 Task: Add Nature's Way Sambucus Relief Kids Immune Support Gummies to the cart.
Action: Mouse moved to (268, 133)
Screenshot: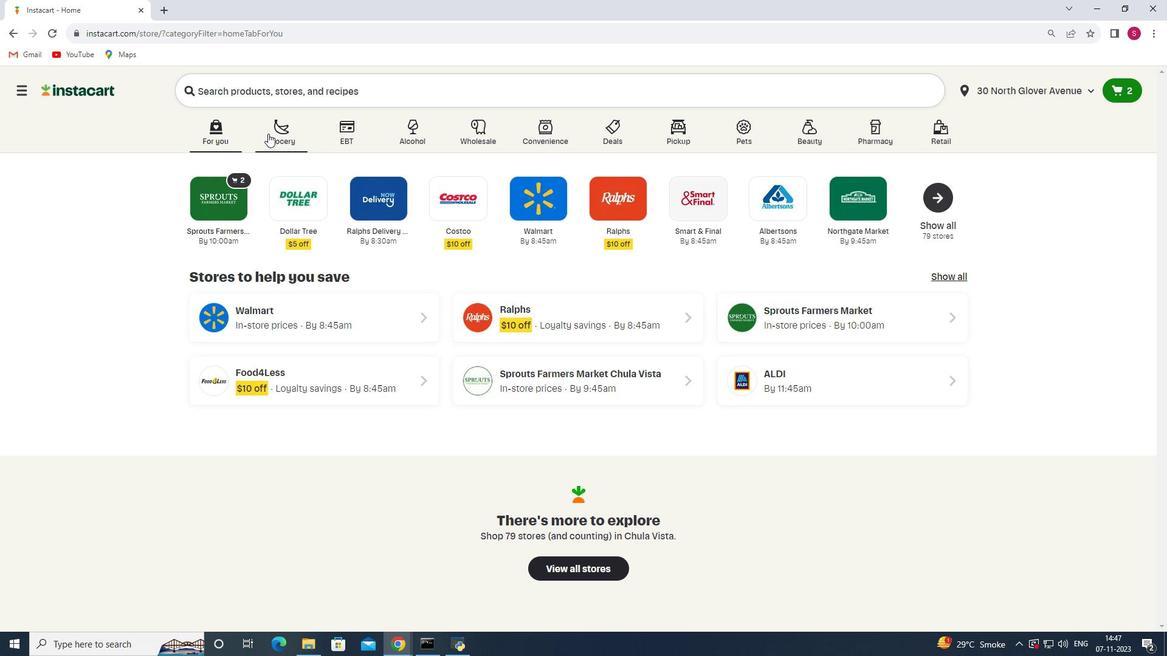
Action: Mouse pressed left at (268, 133)
Screenshot: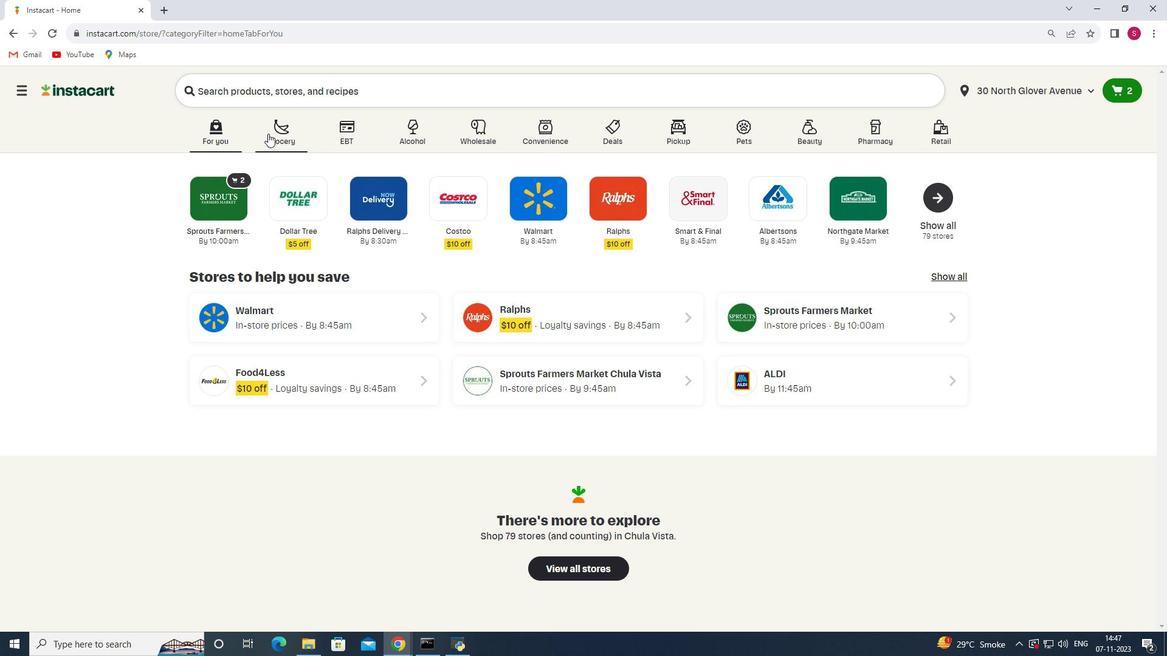 
Action: Mouse moved to (265, 365)
Screenshot: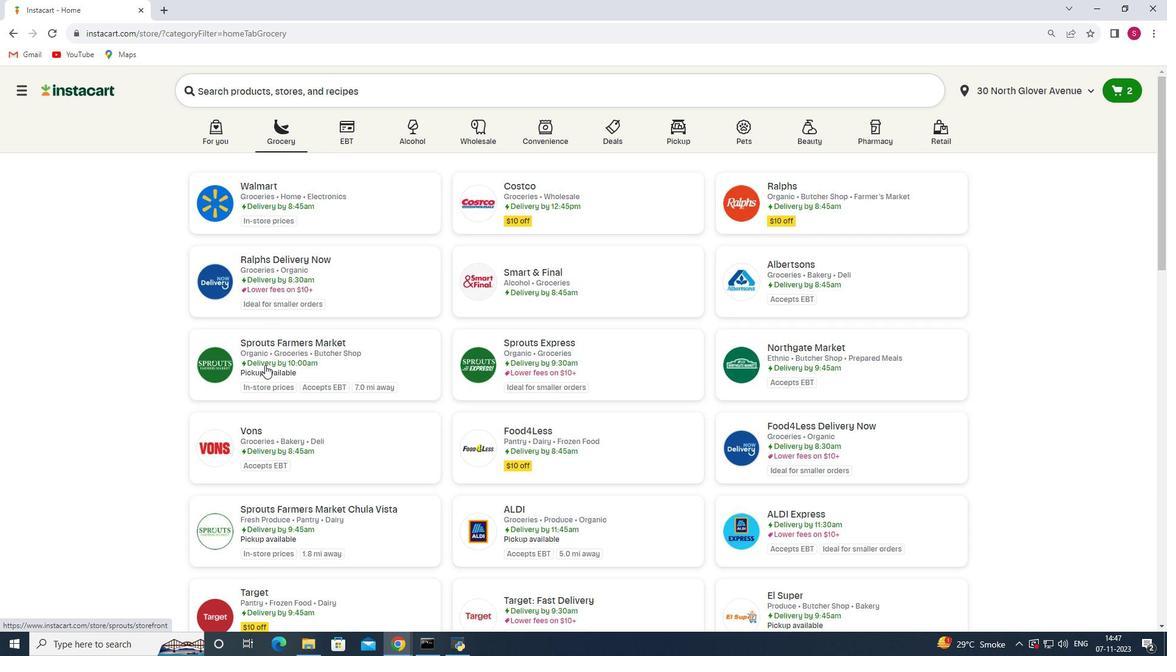 
Action: Mouse pressed left at (265, 365)
Screenshot: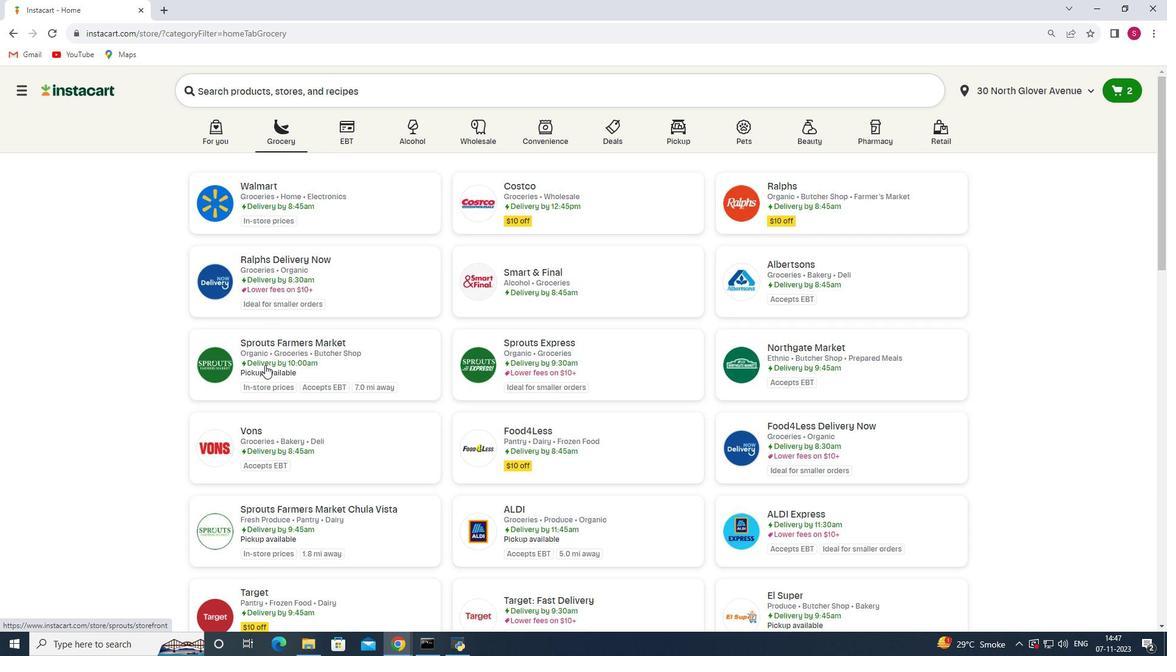 
Action: Mouse moved to (93, 356)
Screenshot: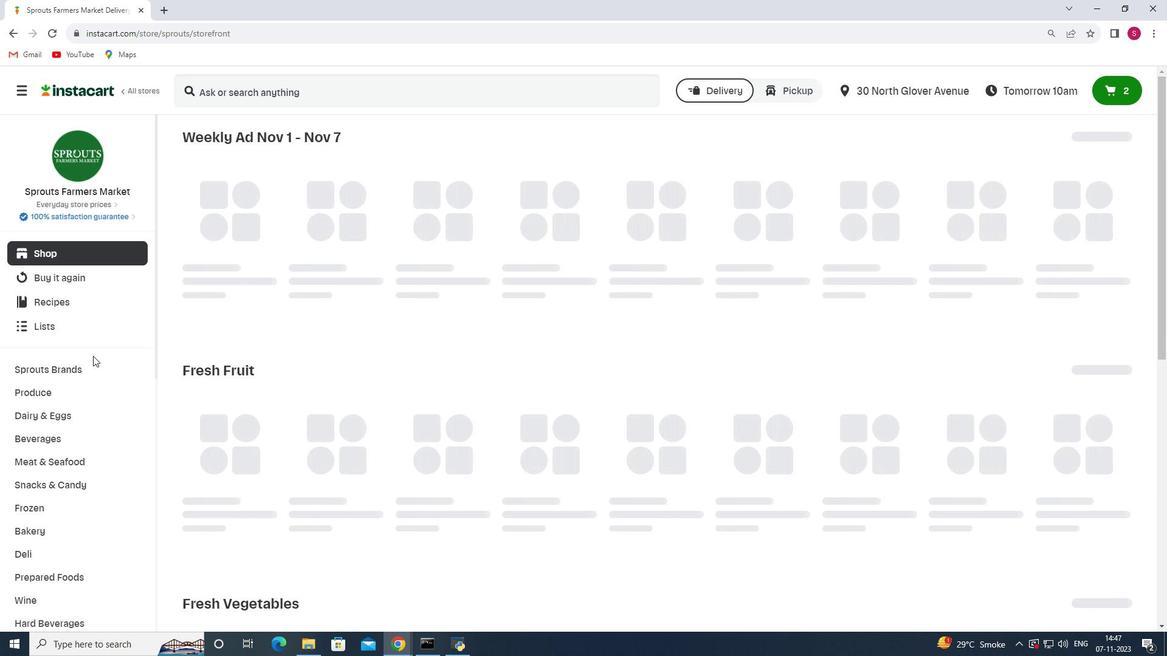 
Action: Mouse scrolled (93, 355) with delta (0, 0)
Screenshot: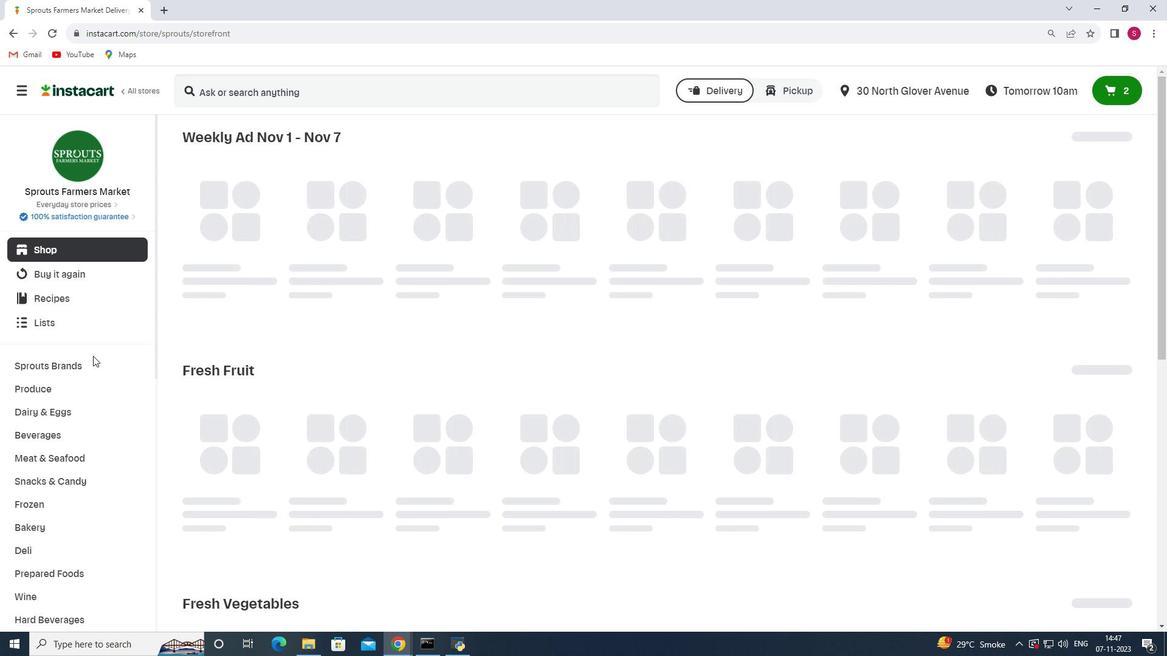 
Action: Mouse scrolled (93, 355) with delta (0, 0)
Screenshot: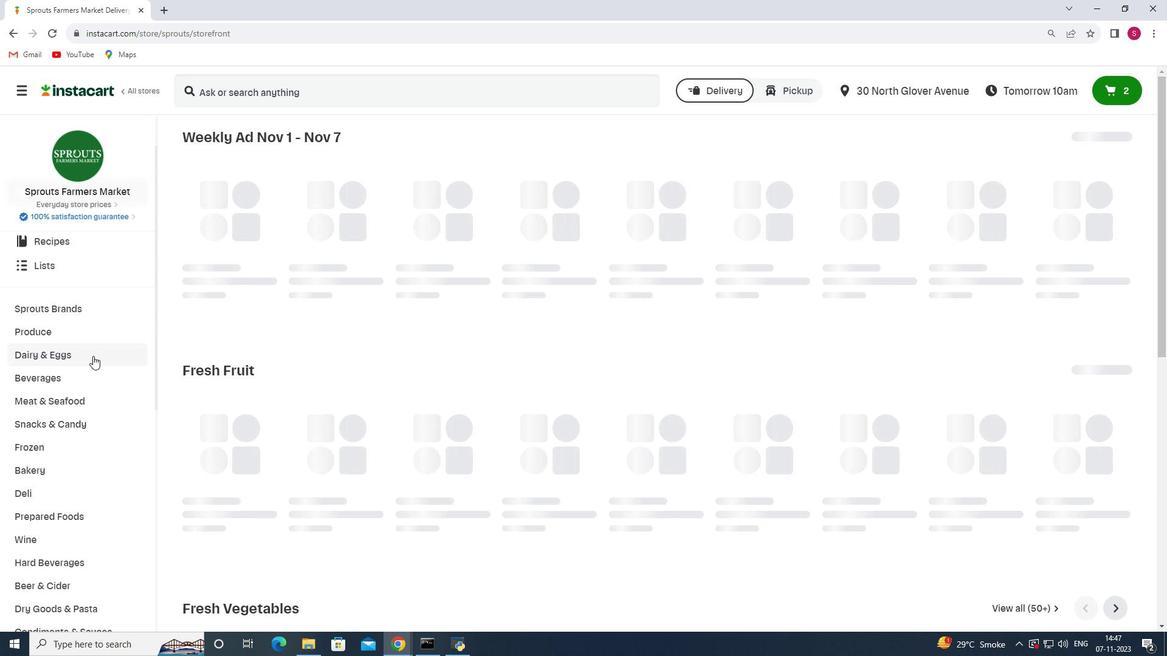 
Action: Mouse scrolled (93, 355) with delta (0, 0)
Screenshot: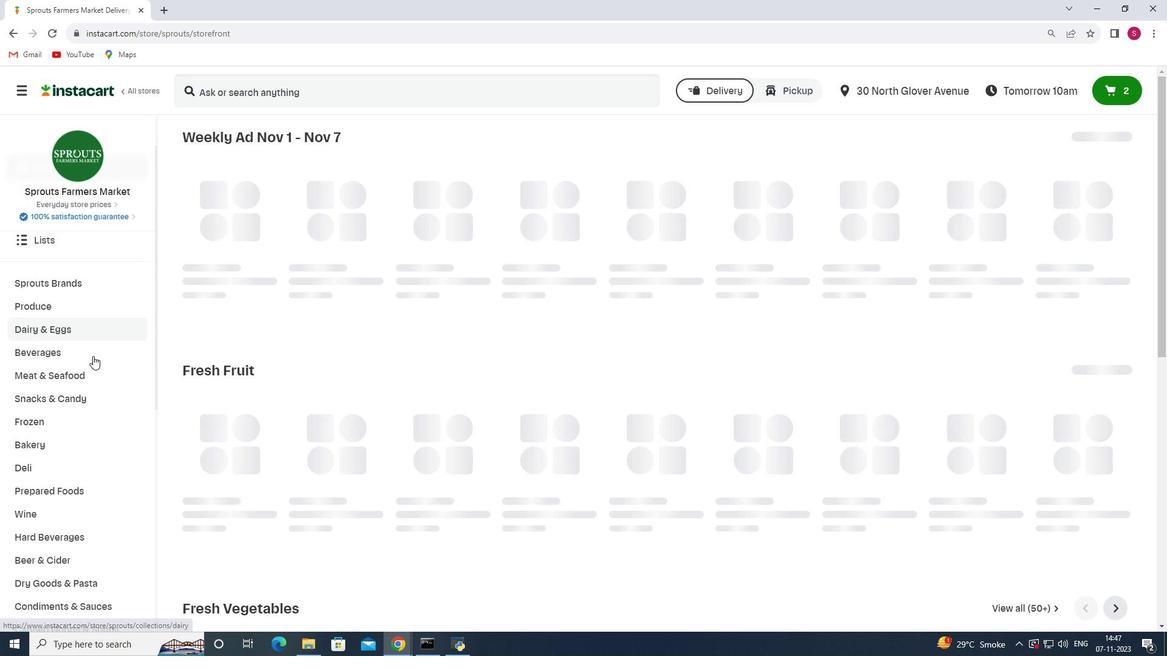 
Action: Mouse scrolled (93, 355) with delta (0, 0)
Screenshot: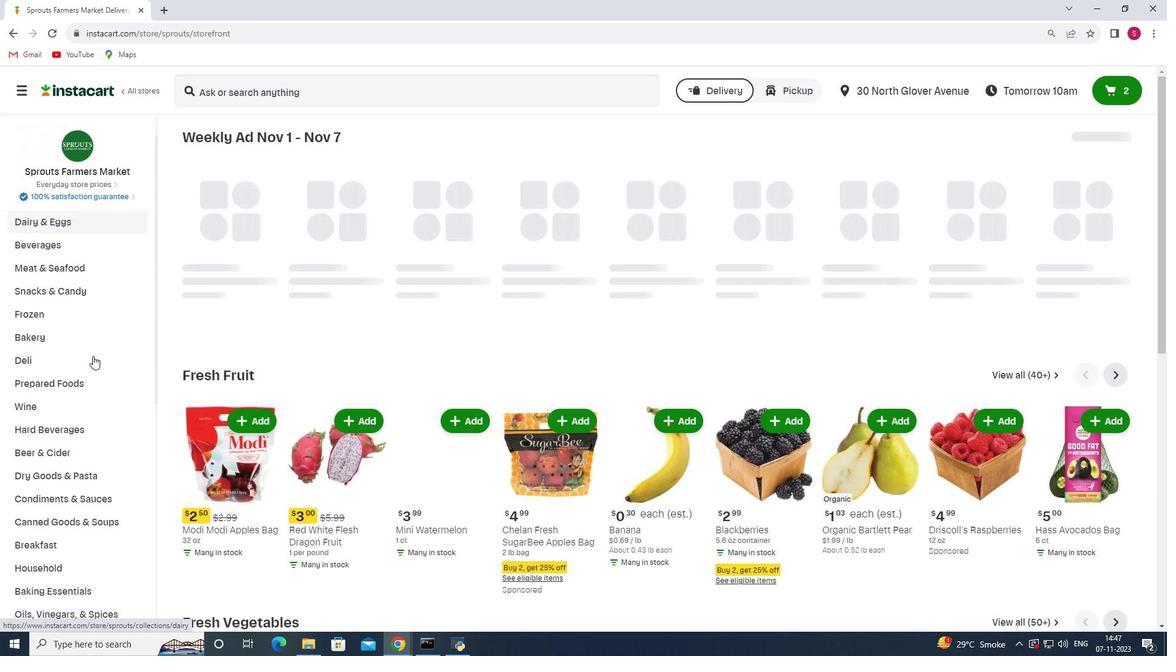 
Action: Mouse scrolled (93, 355) with delta (0, 0)
Screenshot: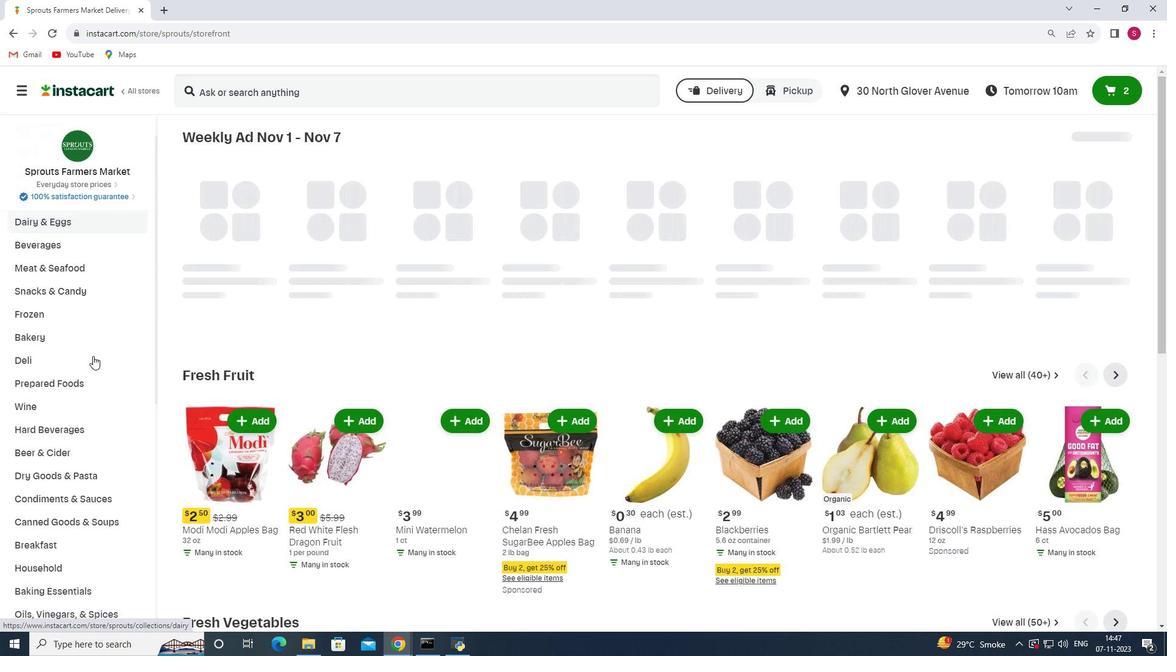
Action: Mouse scrolled (93, 355) with delta (0, 0)
Screenshot: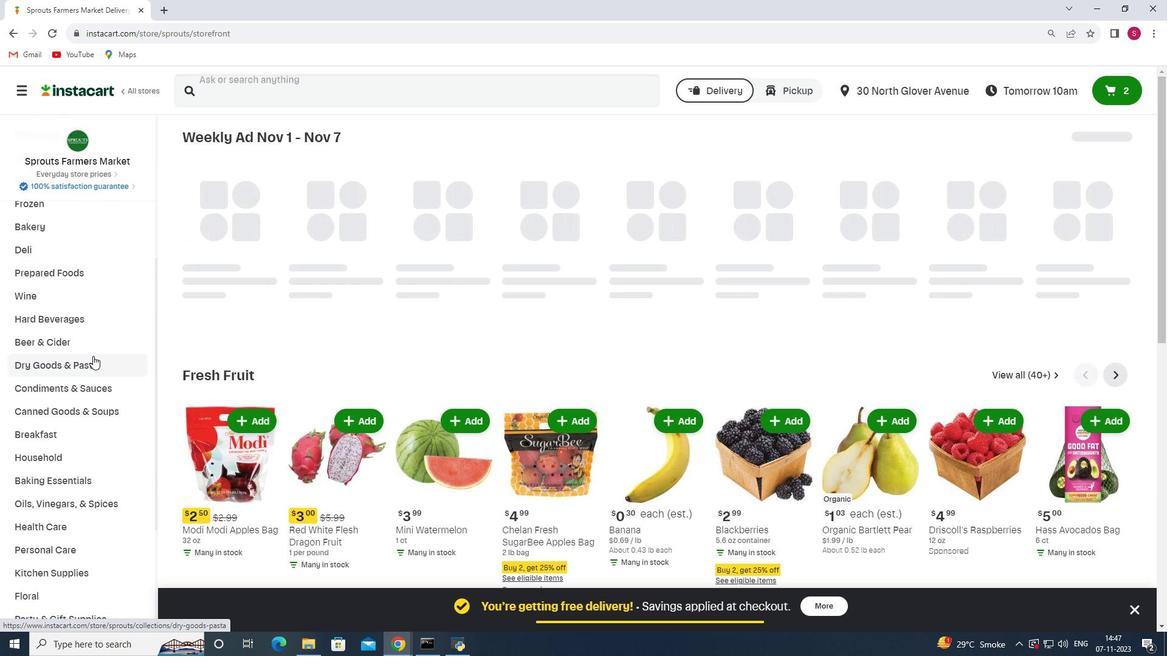 
Action: Mouse moved to (86, 360)
Screenshot: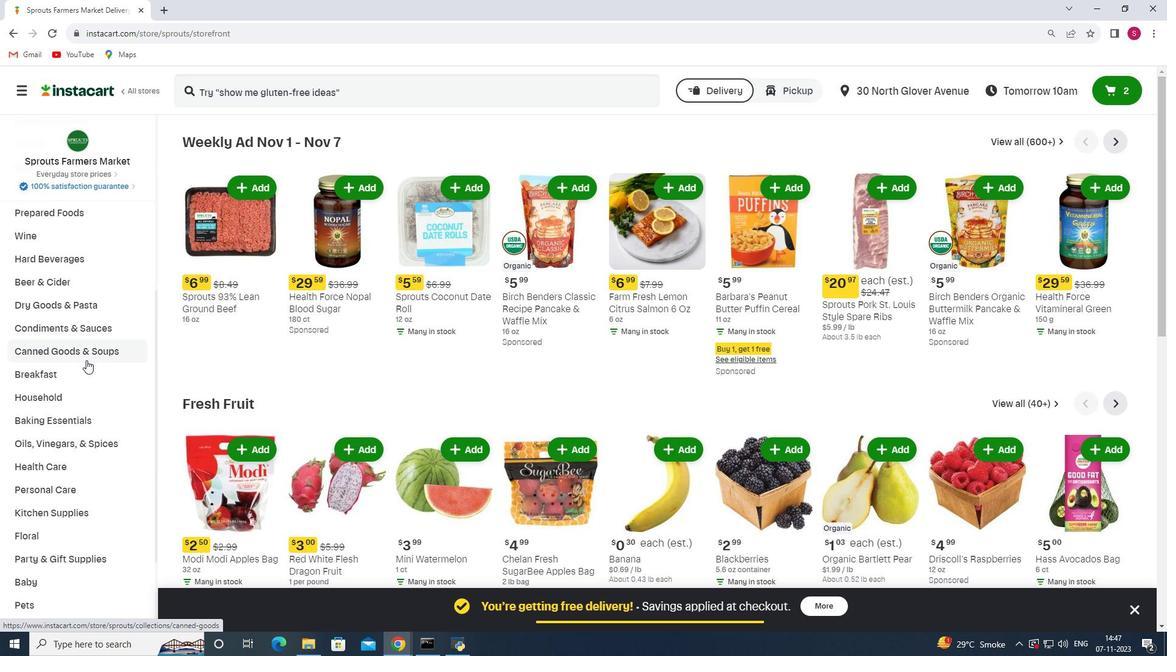 
Action: Mouse scrolled (86, 360) with delta (0, 0)
Screenshot: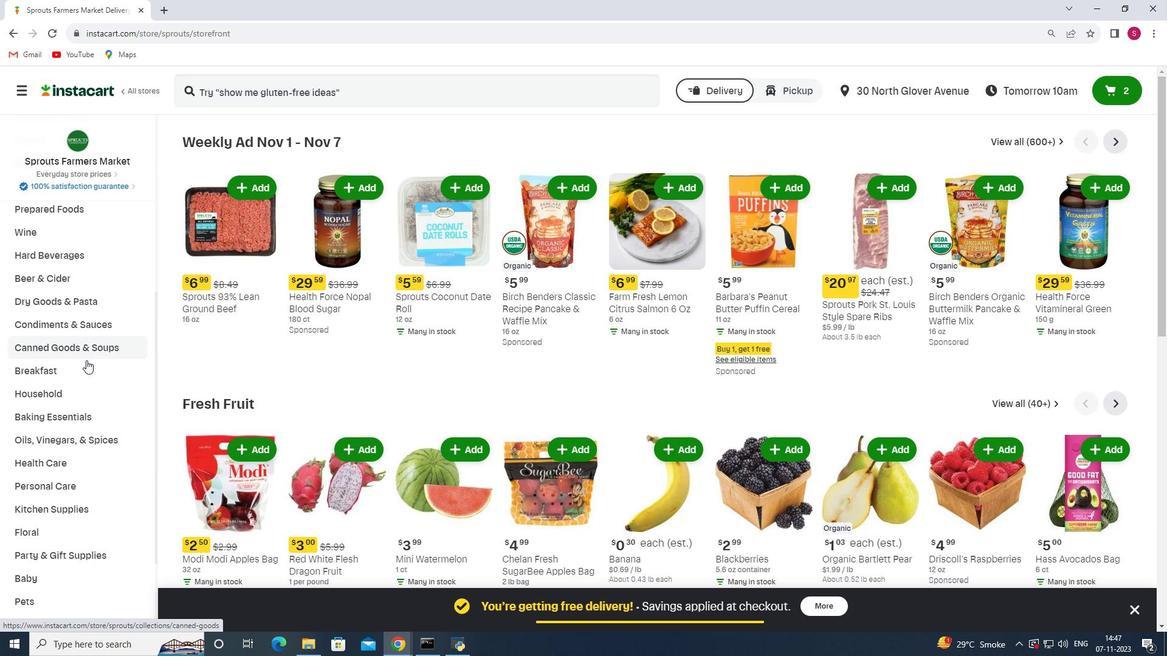 
Action: Mouse moved to (65, 403)
Screenshot: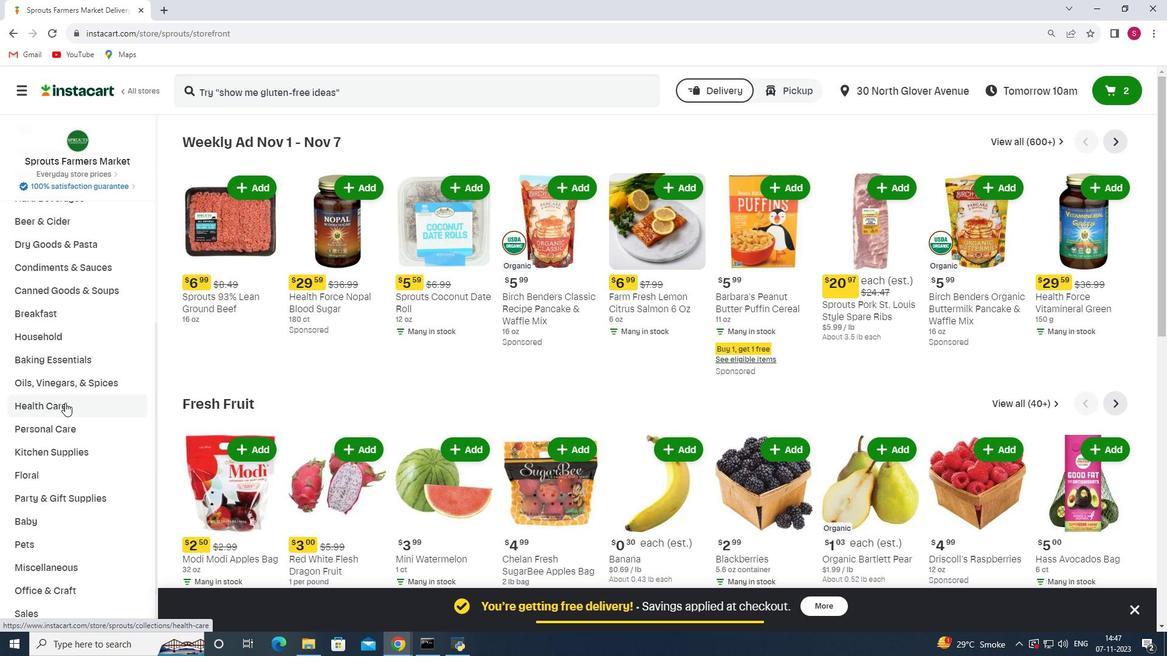 
Action: Mouse pressed left at (65, 403)
Screenshot: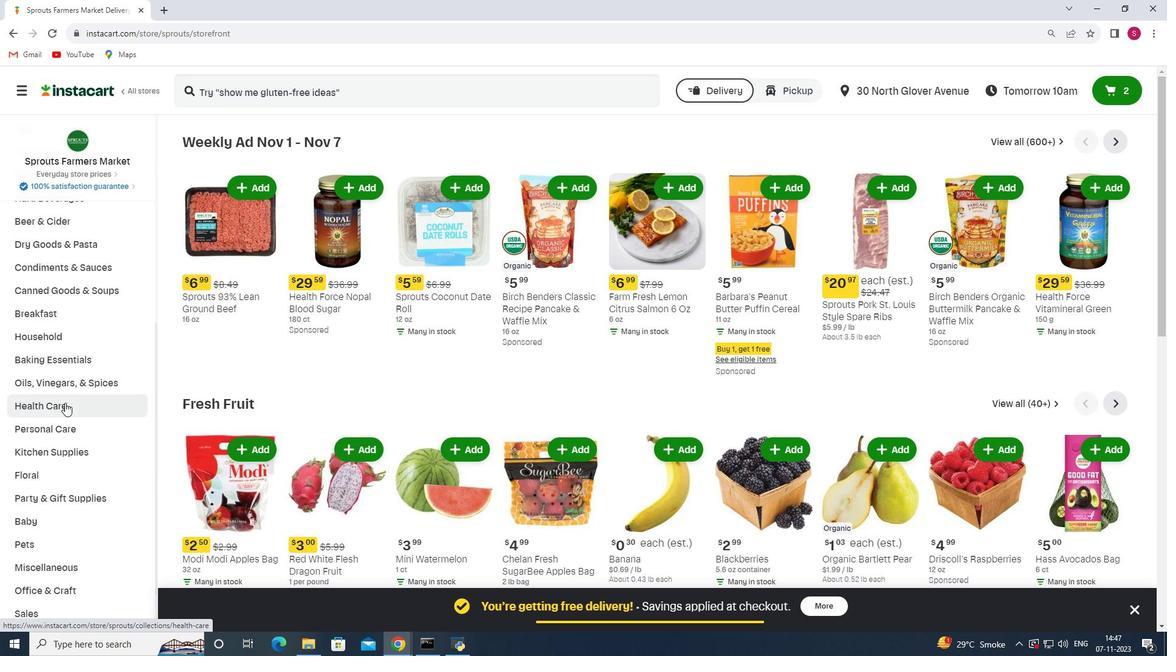 
Action: Mouse moved to (417, 174)
Screenshot: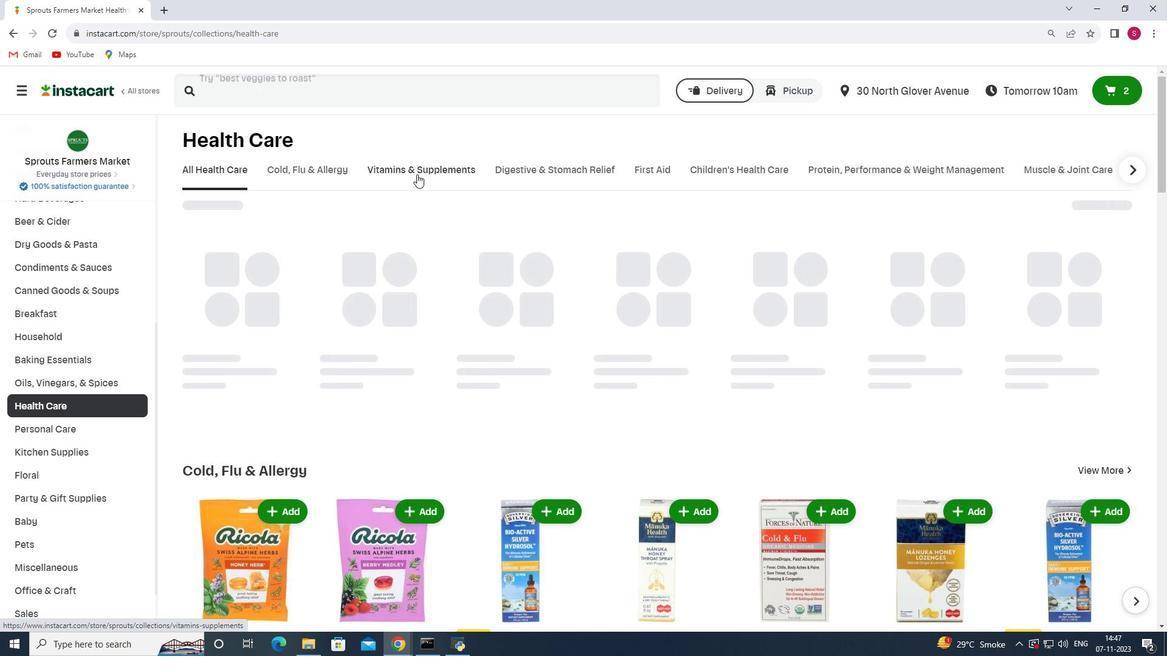 
Action: Mouse pressed left at (417, 174)
Screenshot: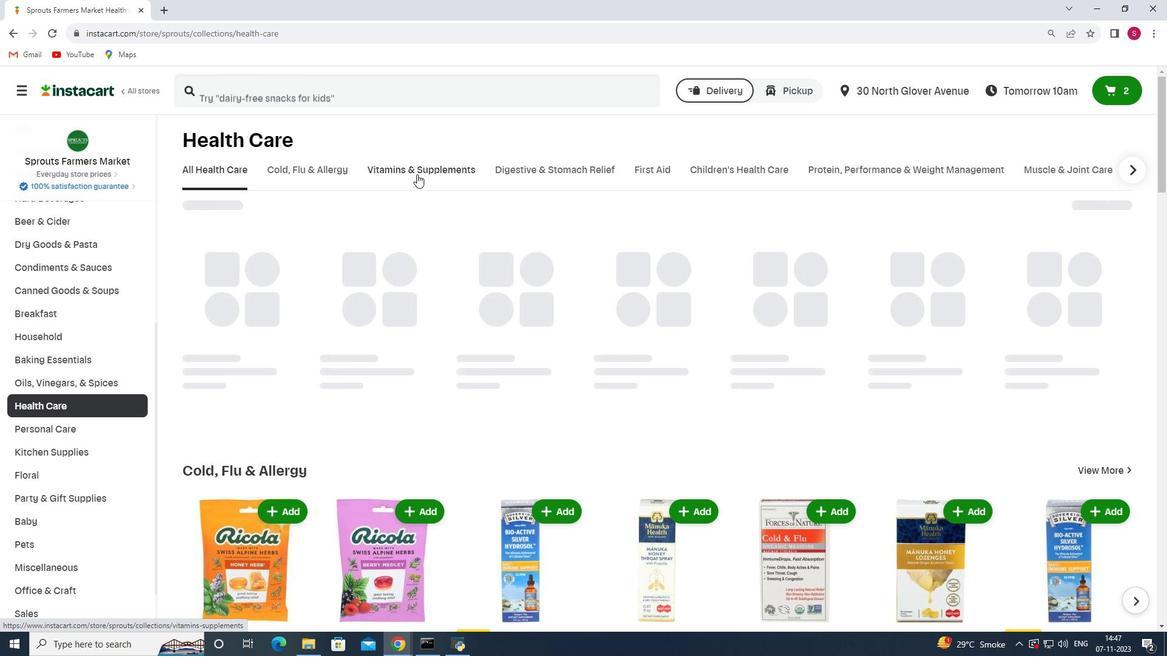 
Action: Mouse moved to (656, 221)
Screenshot: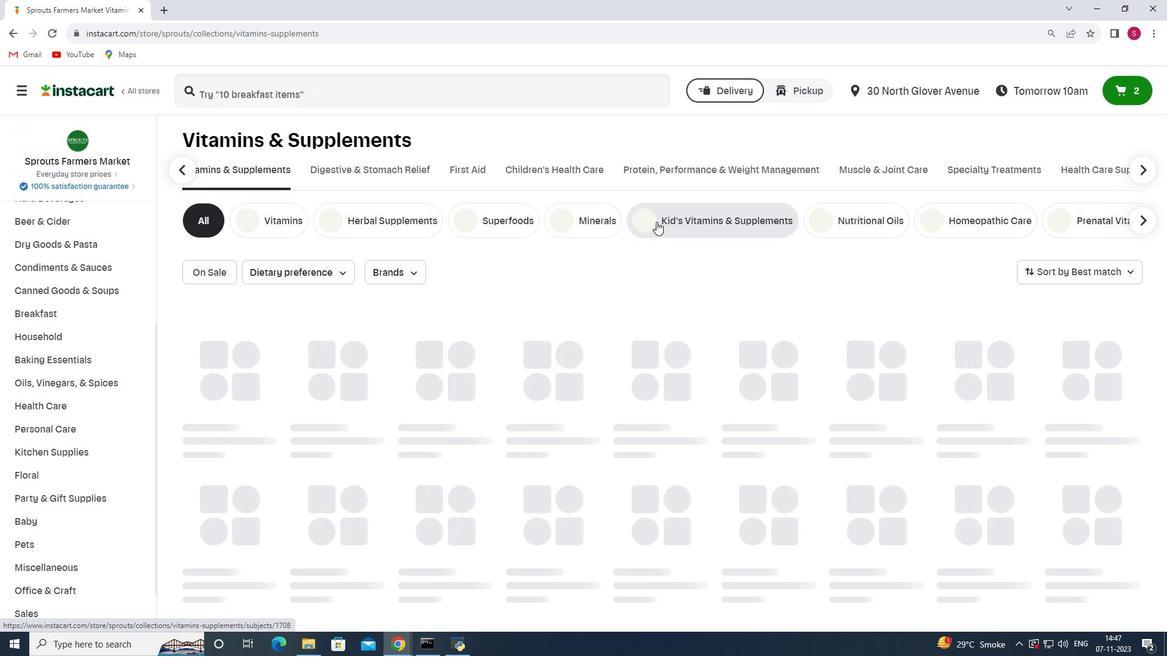 
Action: Mouse pressed left at (656, 221)
Screenshot: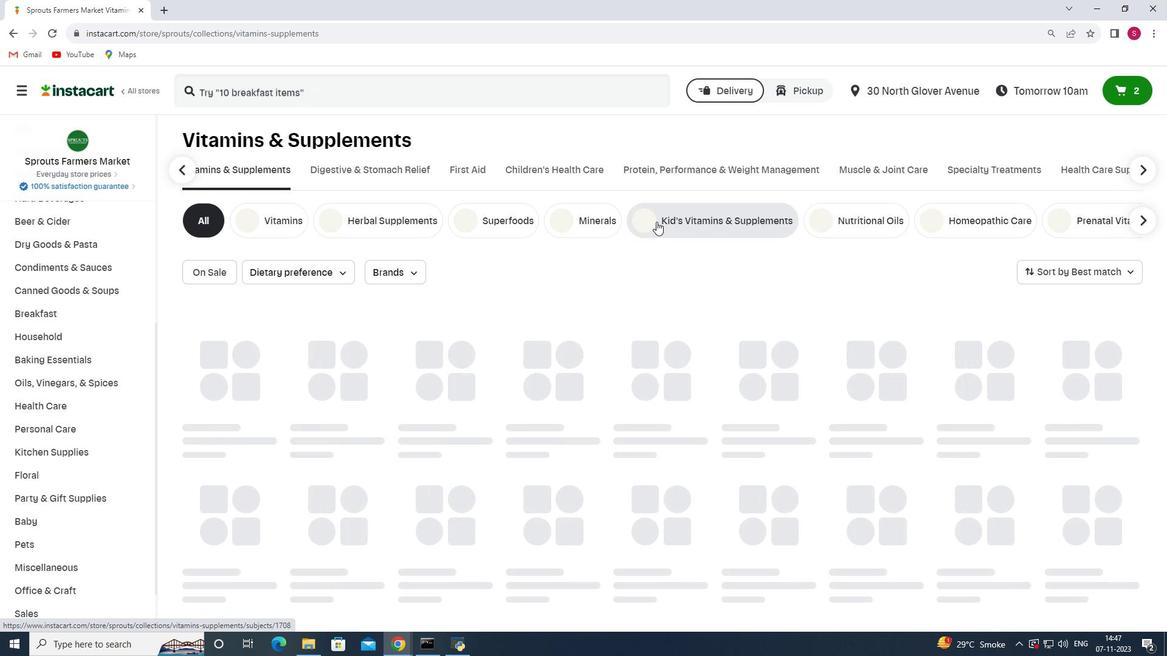 
Action: Mouse moved to (333, 86)
Screenshot: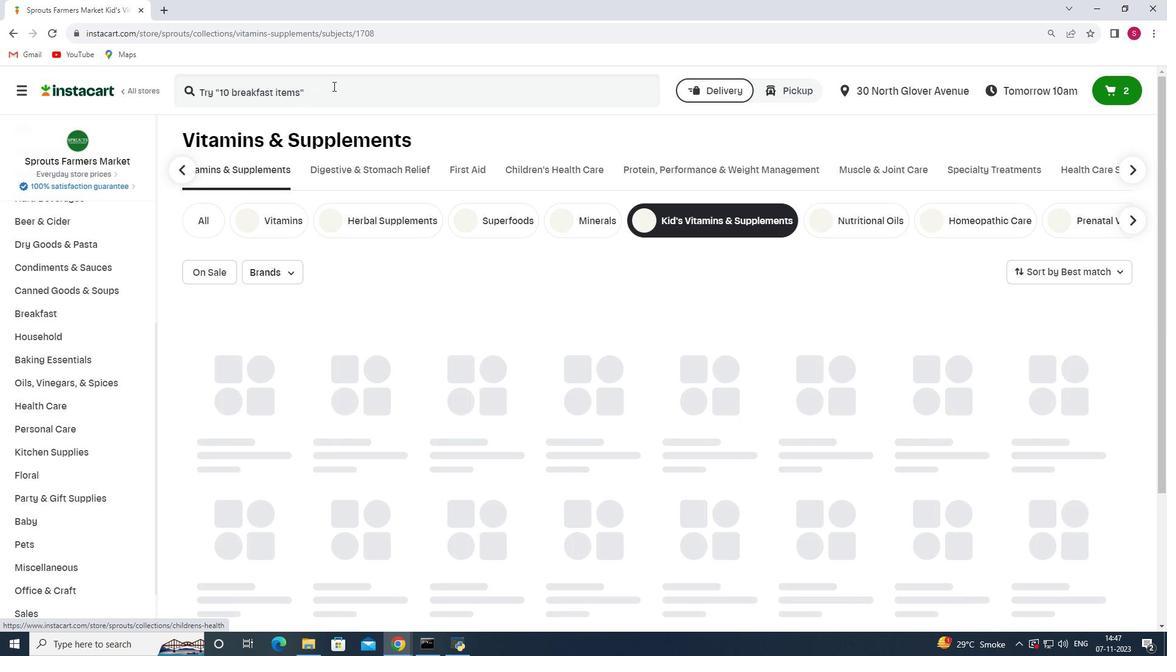
Action: Mouse pressed left at (333, 86)
Screenshot: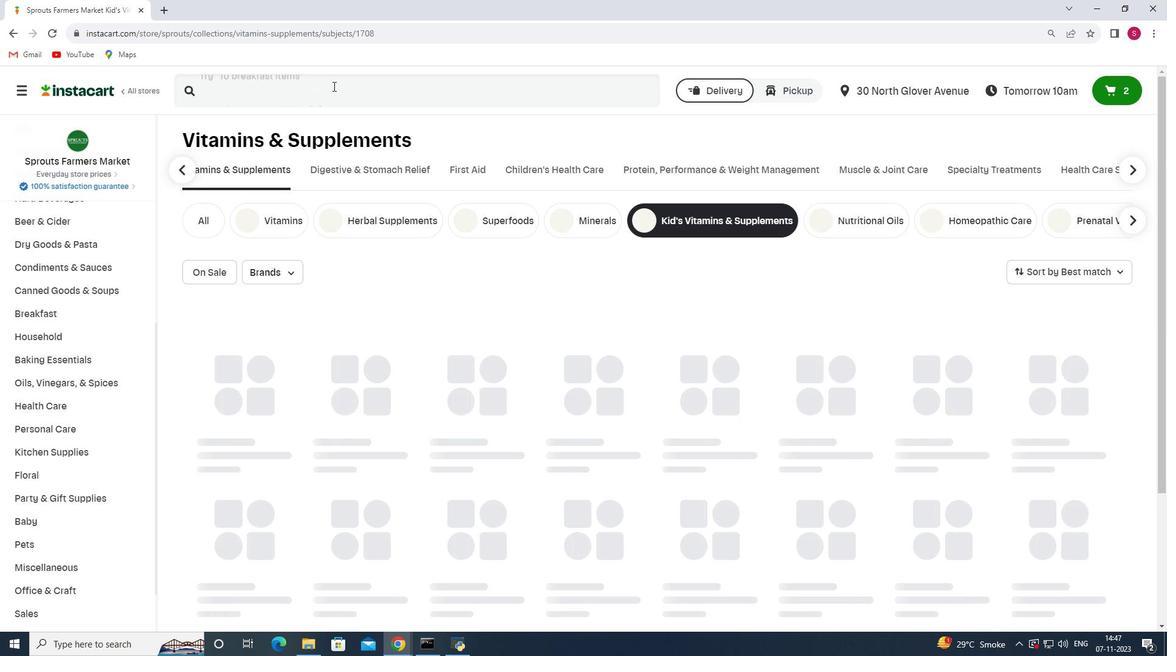 
Action: Key pressed <Key.shift>Nature's<Key.space><Key.shift>Way<Key.space><Key.shift>Sambucus<Key.space><Key.shift>Relief<Key.space><Key.shift>Kids<Key.space><Key.shift>Immune<Key.space><Key.shift>Support<Key.space><Key.shift>Gummies<Key.enter>
Screenshot: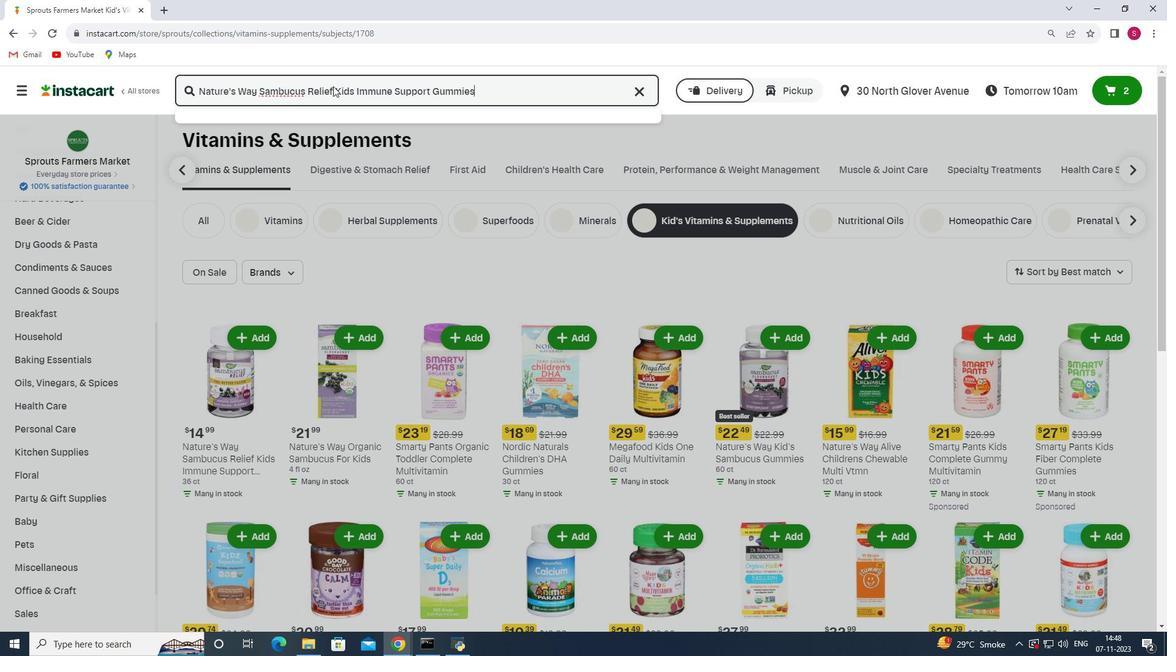 
Action: Mouse moved to (882, 189)
Screenshot: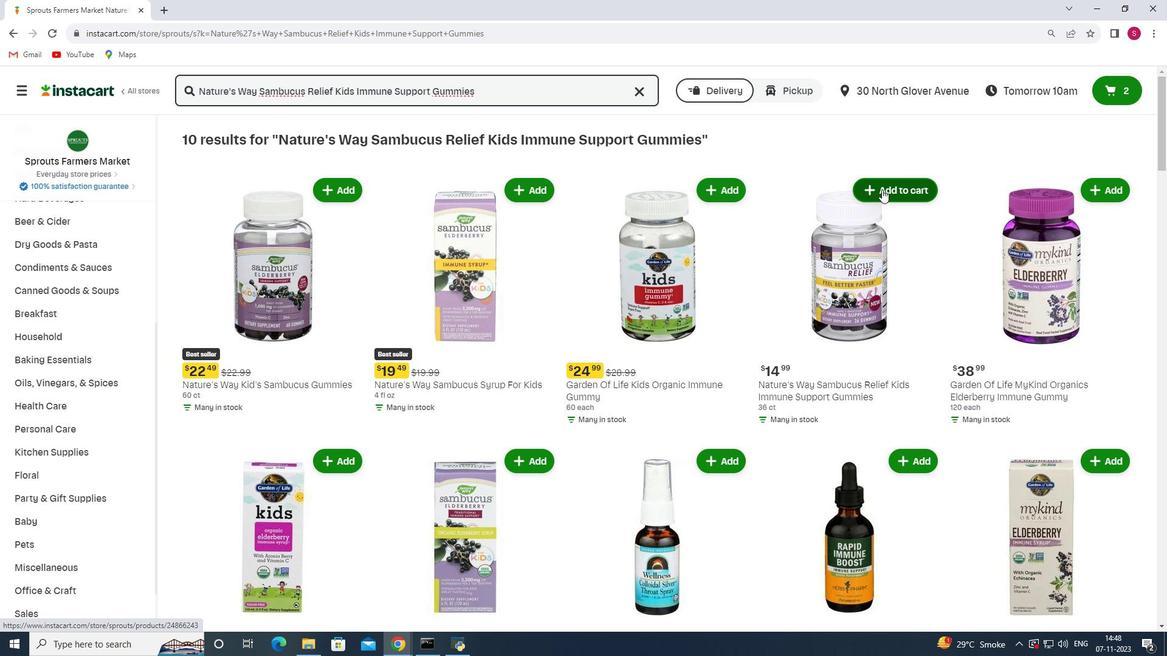 
Action: Mouse pressed left at (882, 189)
Screenshot: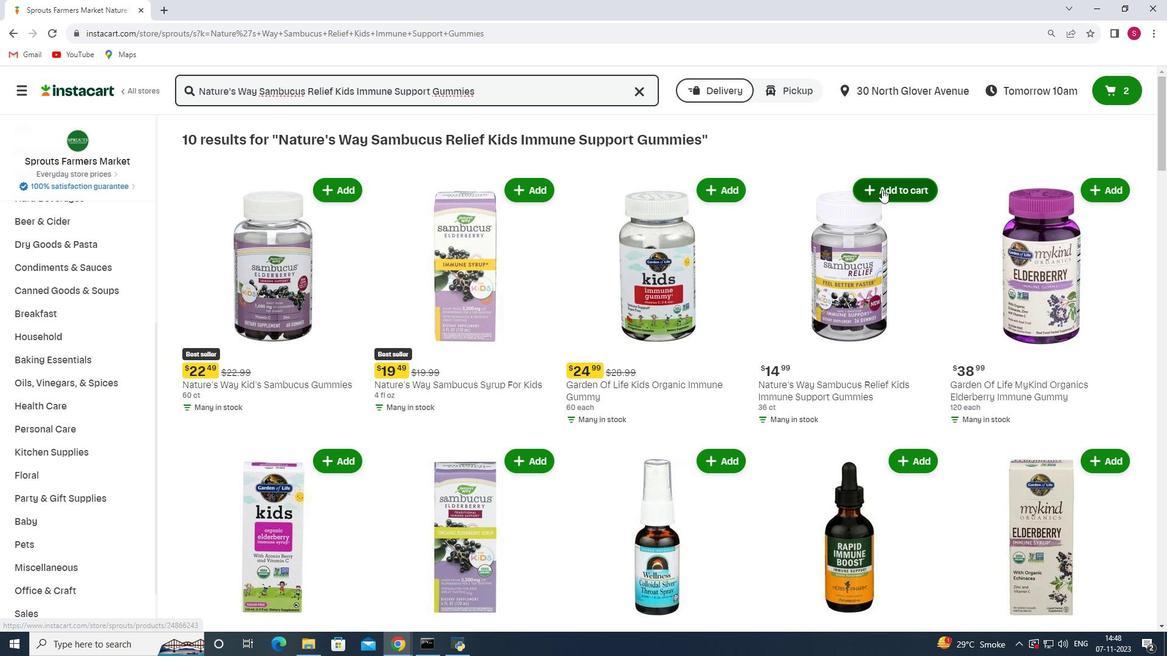 
Action: Mouse moved to (862, 211)
Screenshot: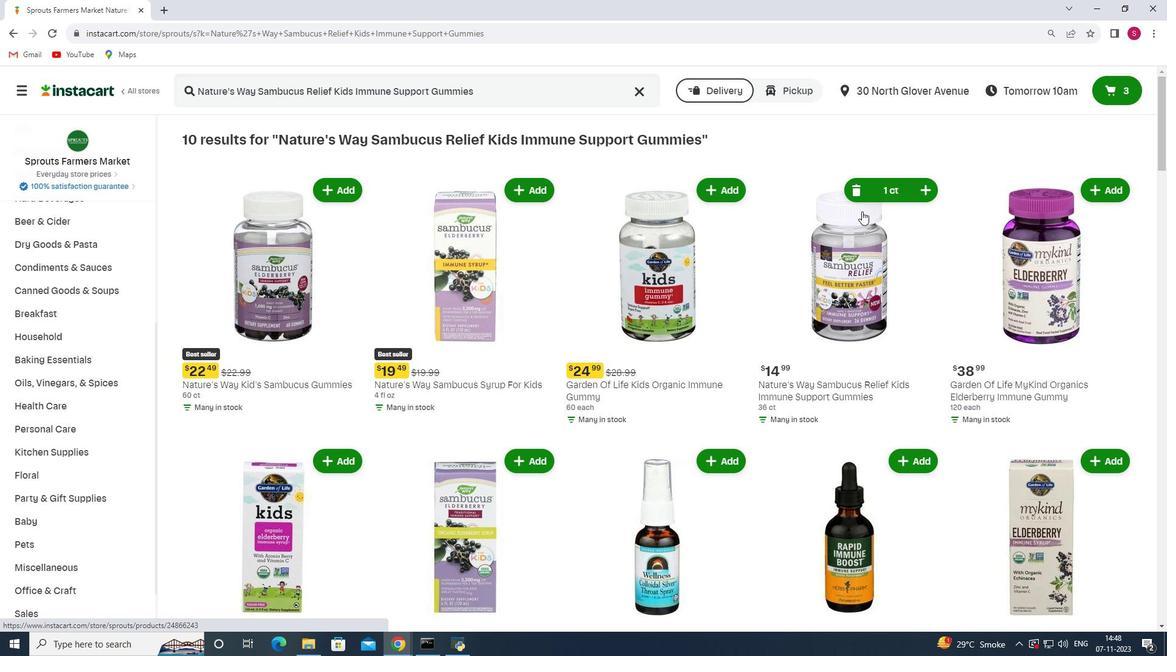 
